 Task: In the  document Exoticfruitsletter.epub change page color to  'Olive Green'. Insert watermark  'Confidential ' Apply Font Style in watermark Arial
Action: Mouse moved to (242, 313)
Screenshot: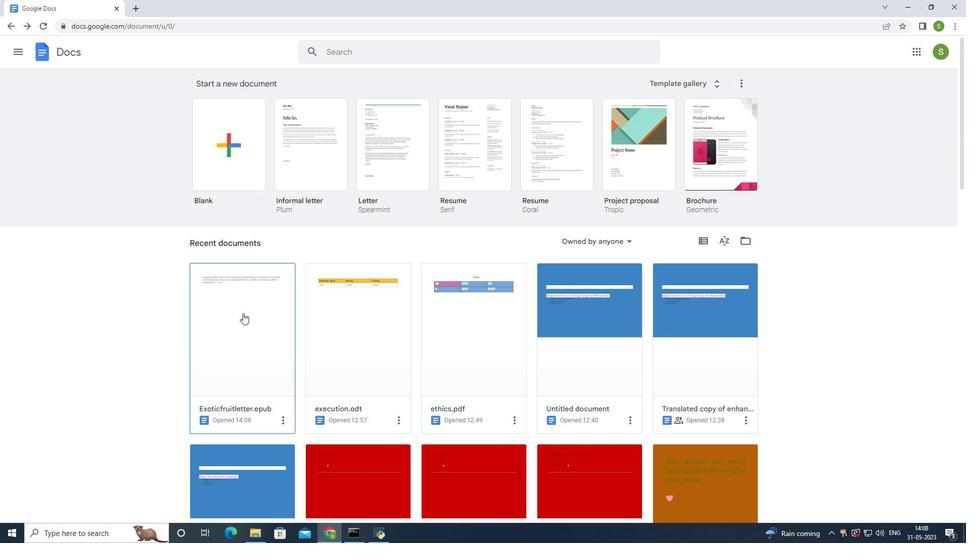 
Action: Mouse pressed left at (242, 313)
Screenshot: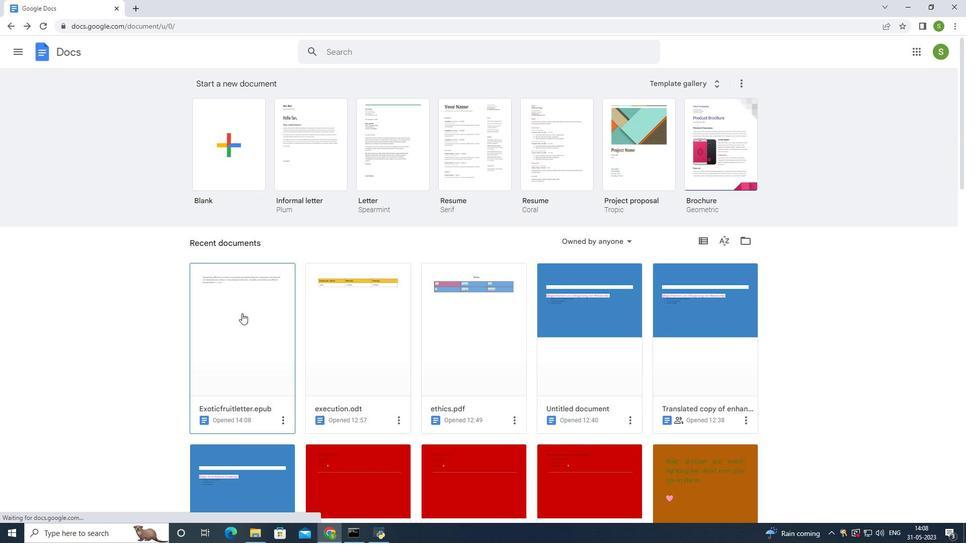 
Action: Mouse moved to (40, 61)
Screenshot: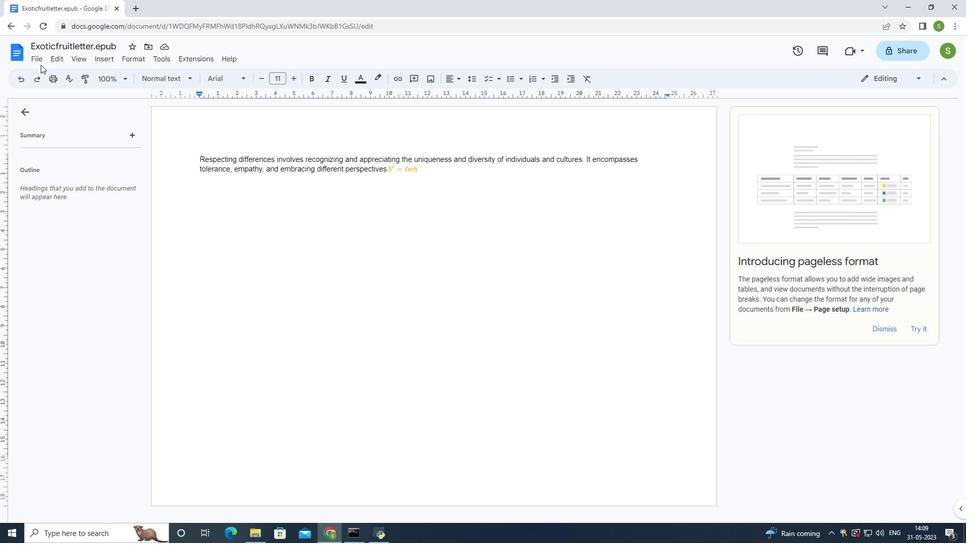 
Action: Mouse pressed left at (40, 61)
Screenshot: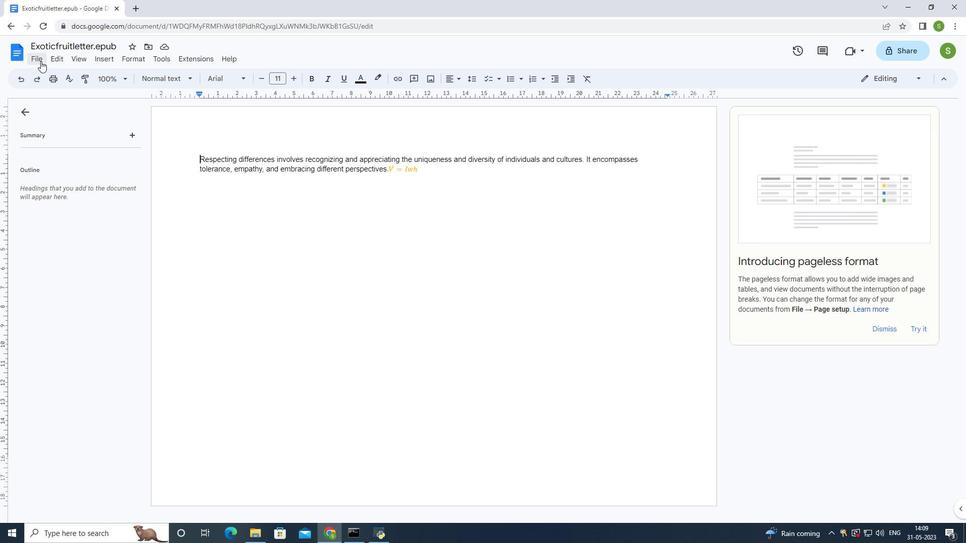 
Action: Mouse moved to (48, 336)
Screenshot: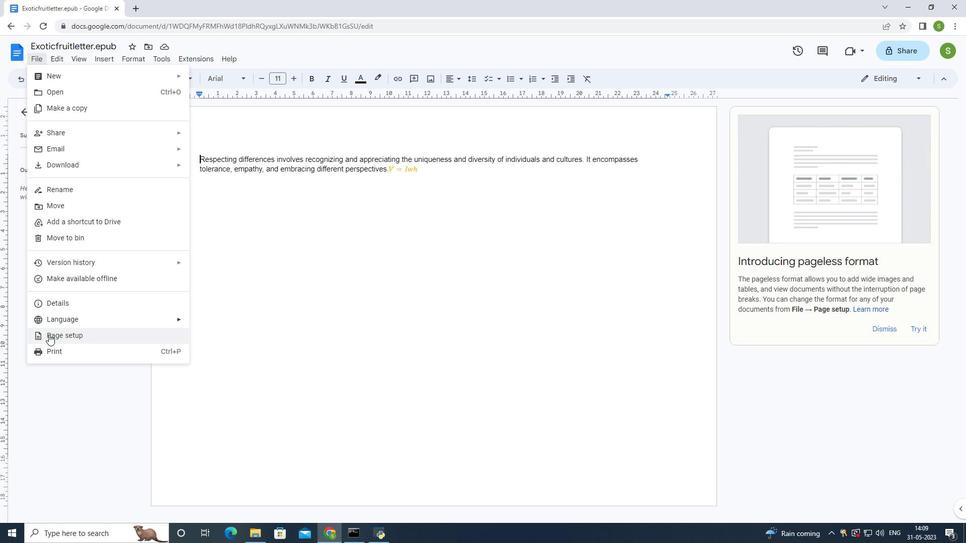 
Action: Mouse pressed left at (48, 336)
Screenshot: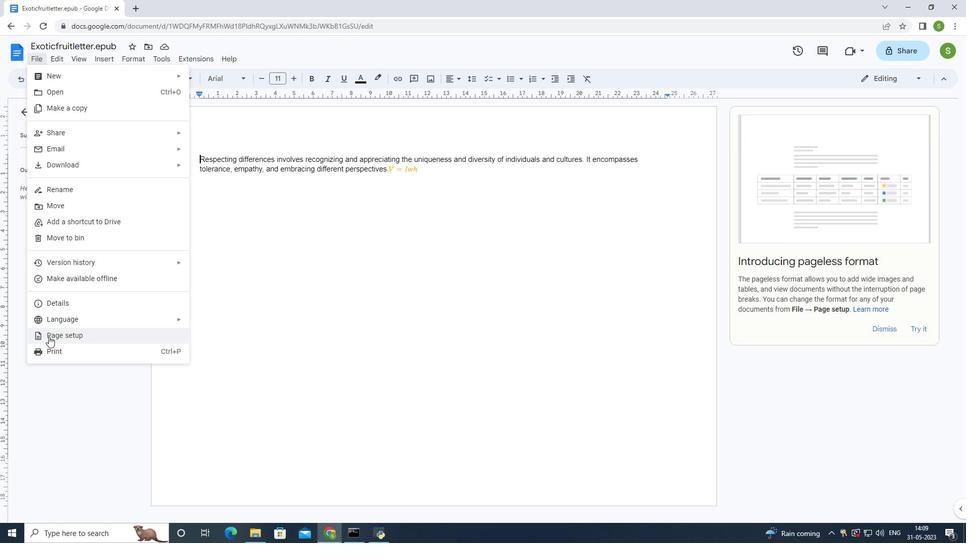 
Action: Mouse moved to (408, 342)
Screenshot: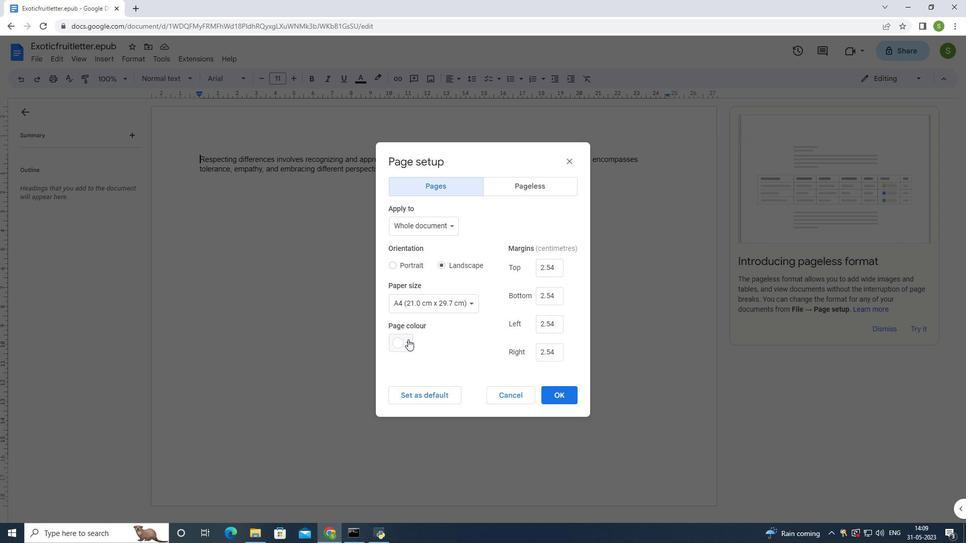 
Action: Mouse pressed left at (408, 342)
Screenshot: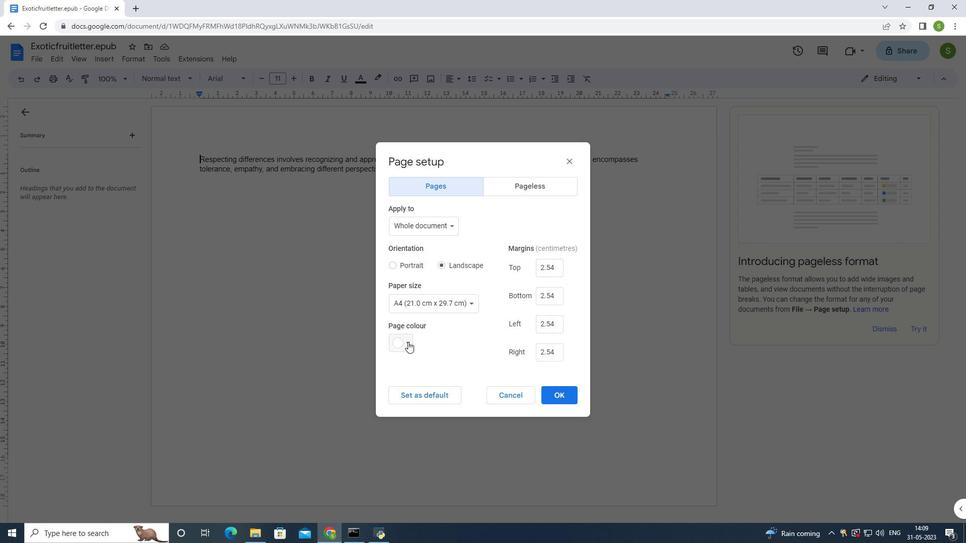 
Action: Mouse moved to (445, 430)
Screenshot: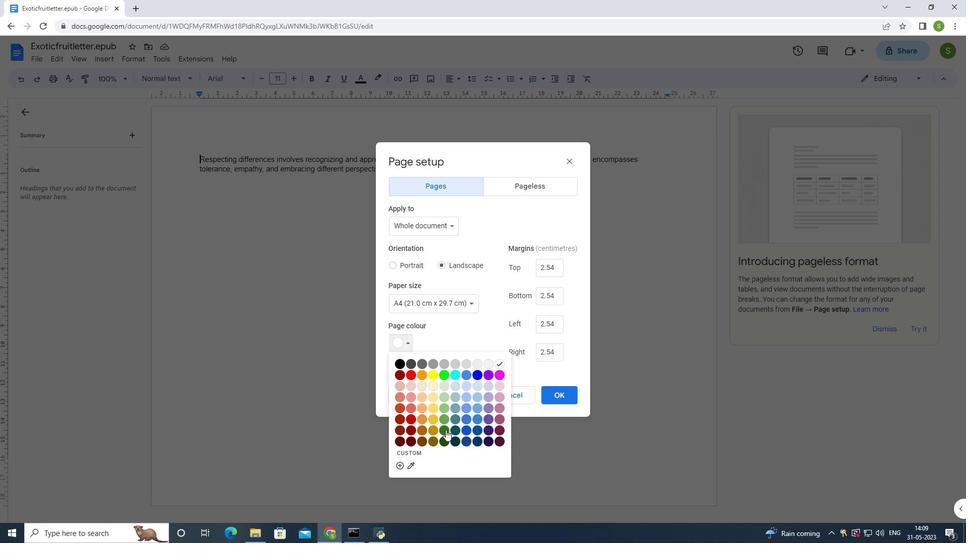 
Action: Mouse pressed left at (445, 430)
Screenshot: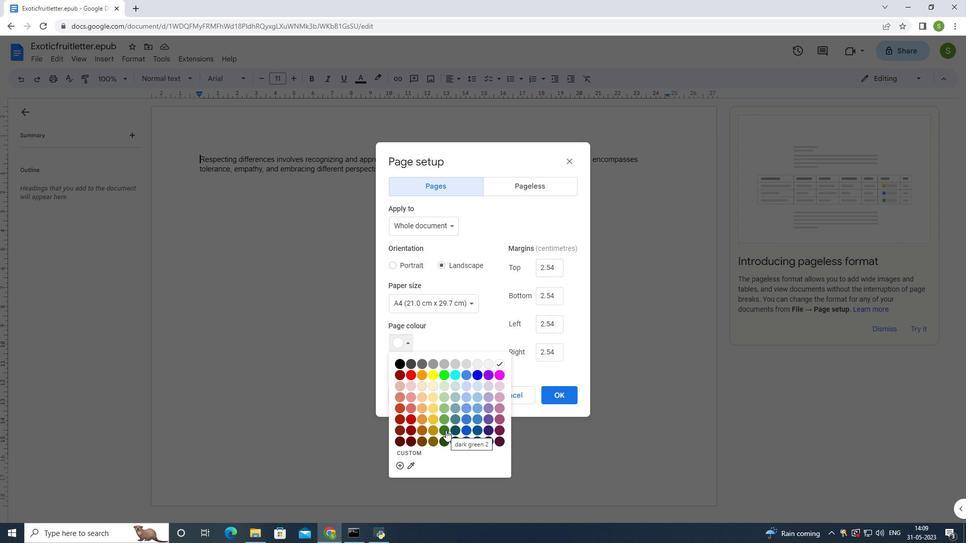
Action: Mouse moved to (566, 391)
Screenshot: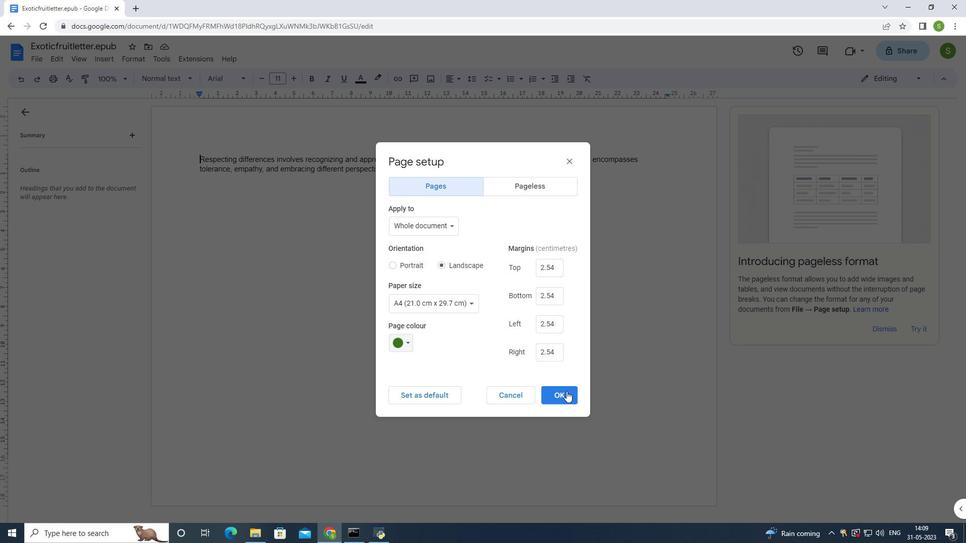
Action: Mouse pressed left at (566, 391)
Screenshot: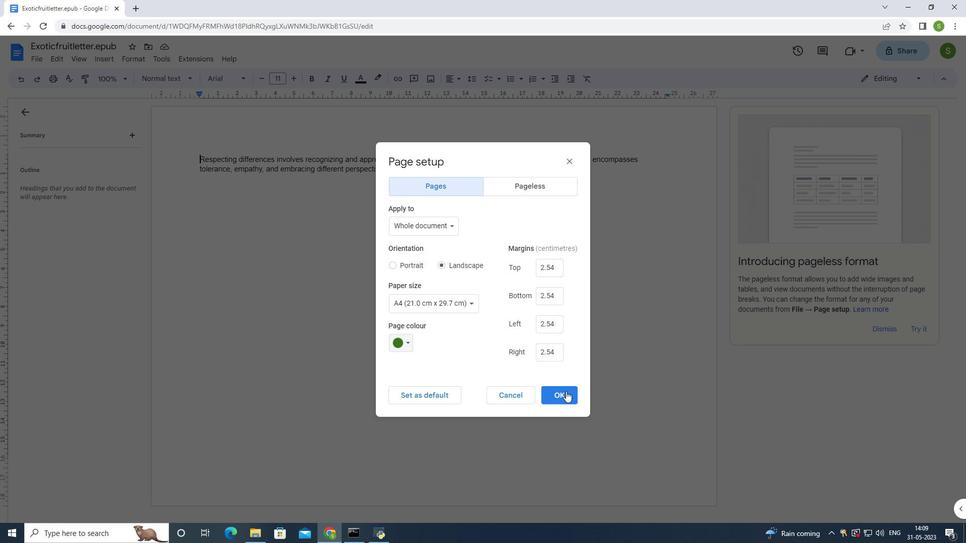 
Action: Mouse moved to (437, 233)
Screenshot: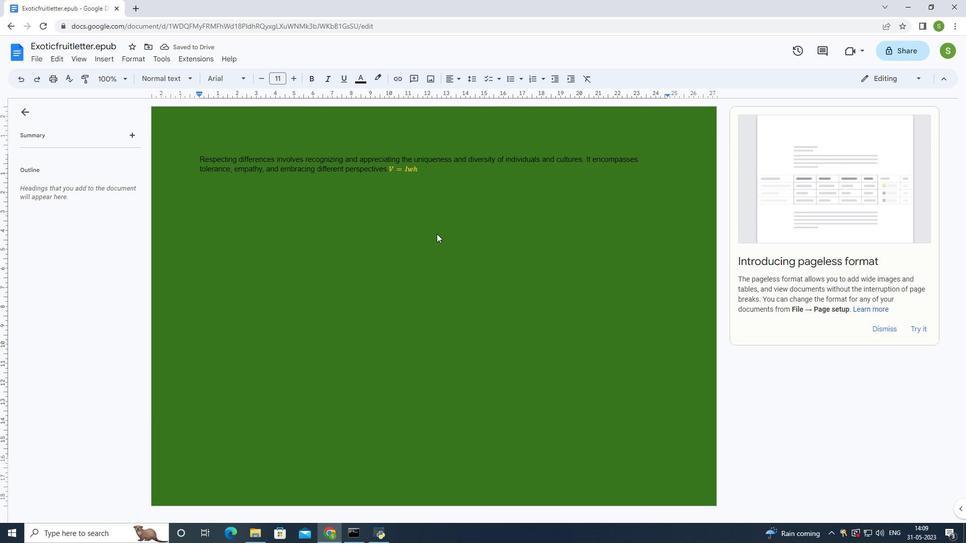 
Action: Mouse scrolled (437, 232) with delta (0, 0)
Screenshot: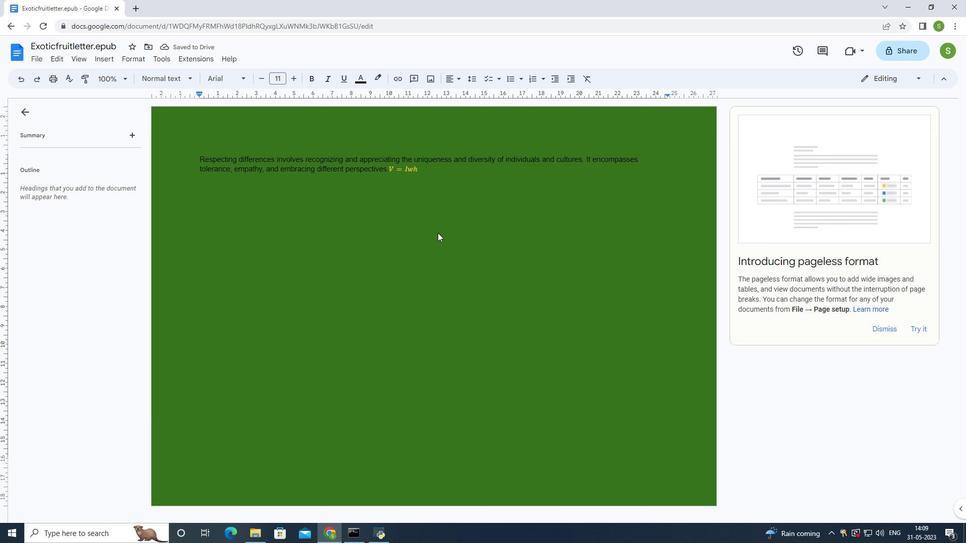 
Action: Mouse moved to (438, 232)
Screenshot: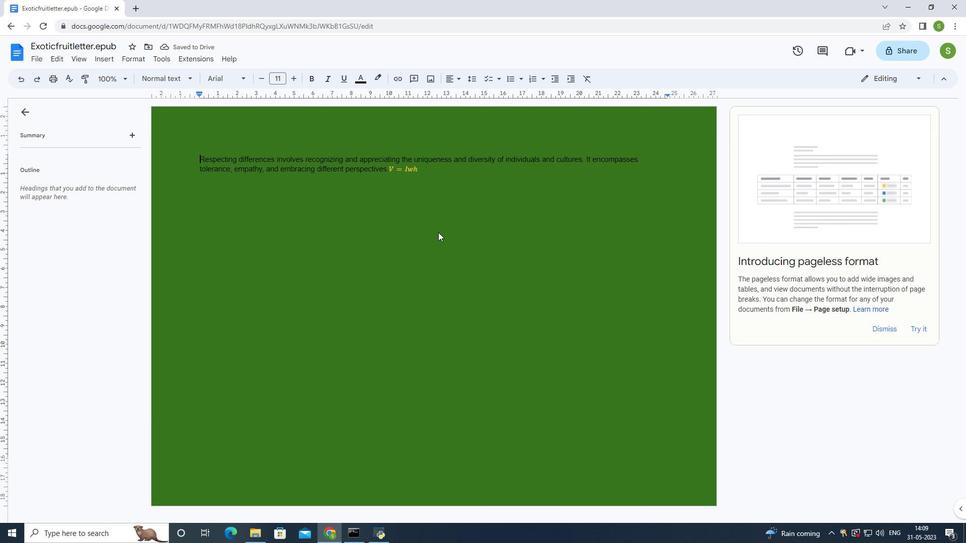 
Action: Mouse scrolled (438, 231) with delta (0, 0)
Screenshot: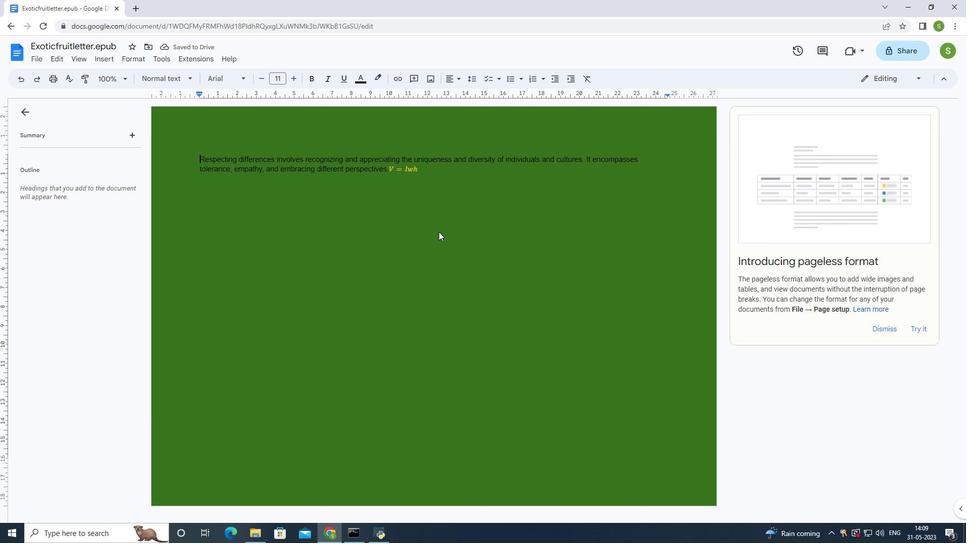 
Action: Mouse moved to (100, 59)
Screenshot: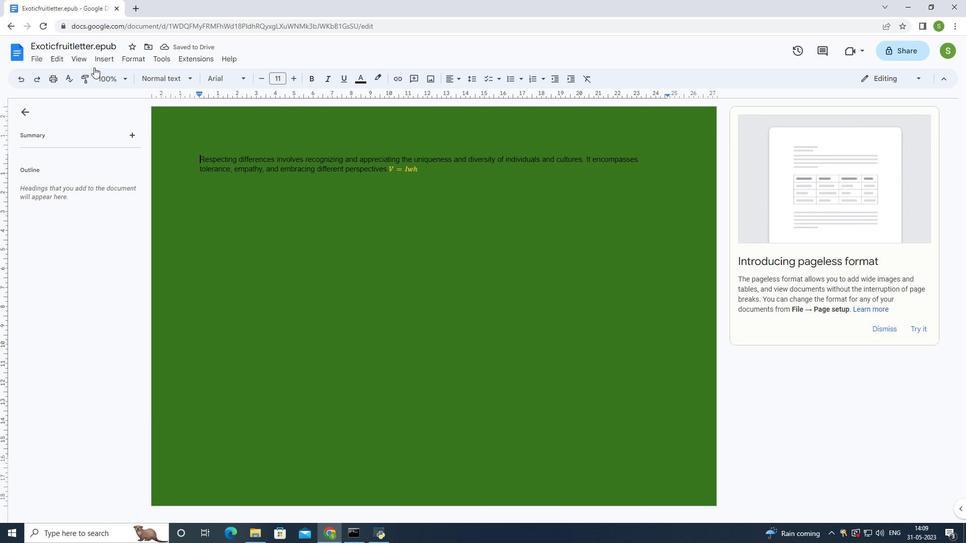
Action: Mouse pressed left at (100, 59)
Screenshot: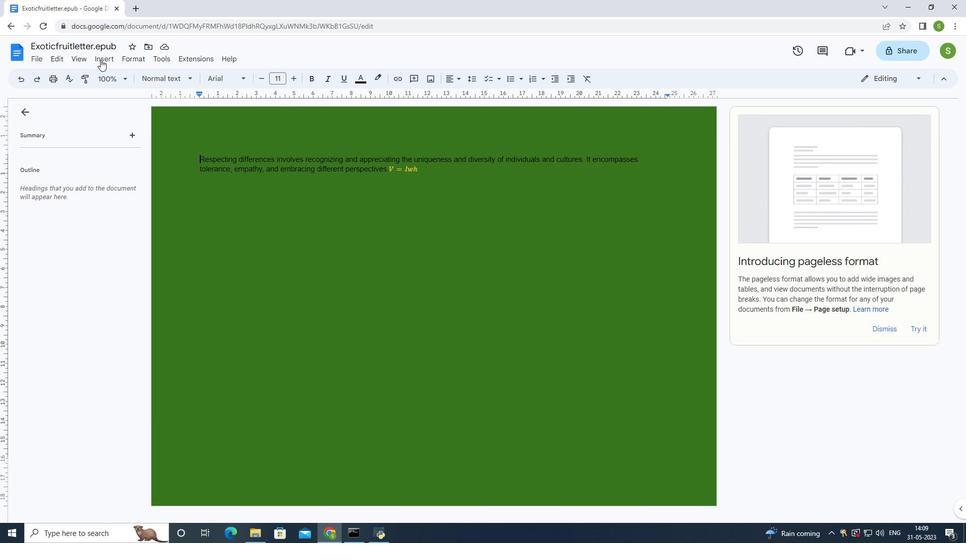 
Action: Mouse moved to (152, 291)
Screenshot: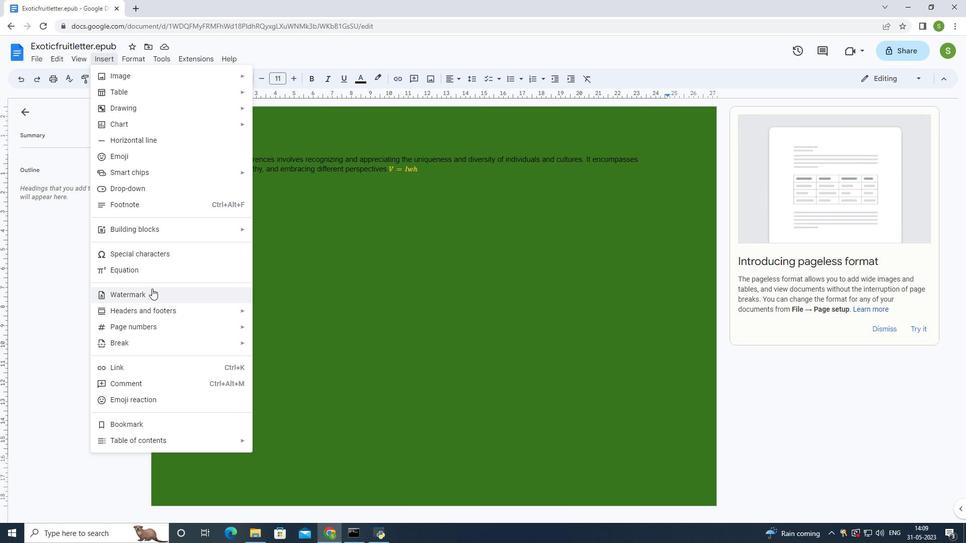
Action: Mouse pressed left at (152, 291)
Screenshot: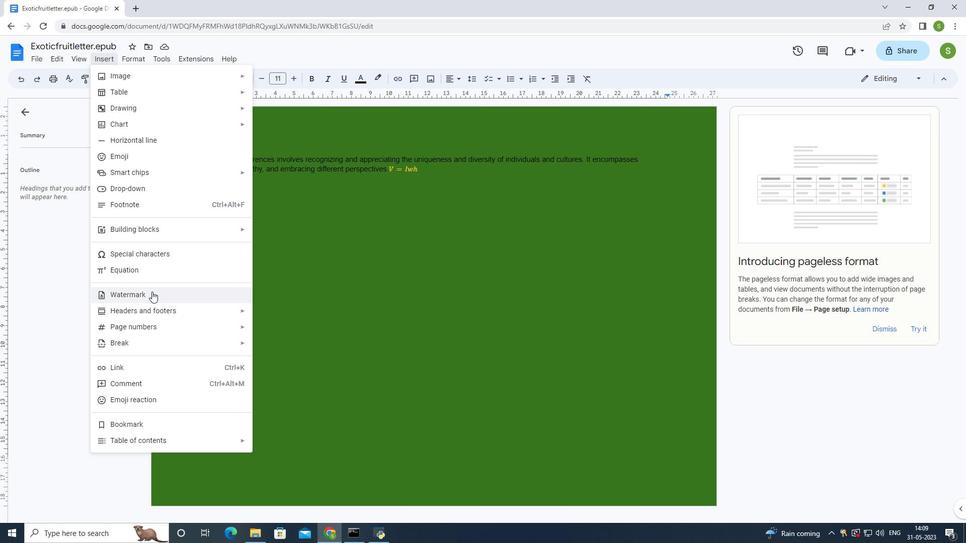 
Action: Mouse moved to (917, 110)
Screenshot: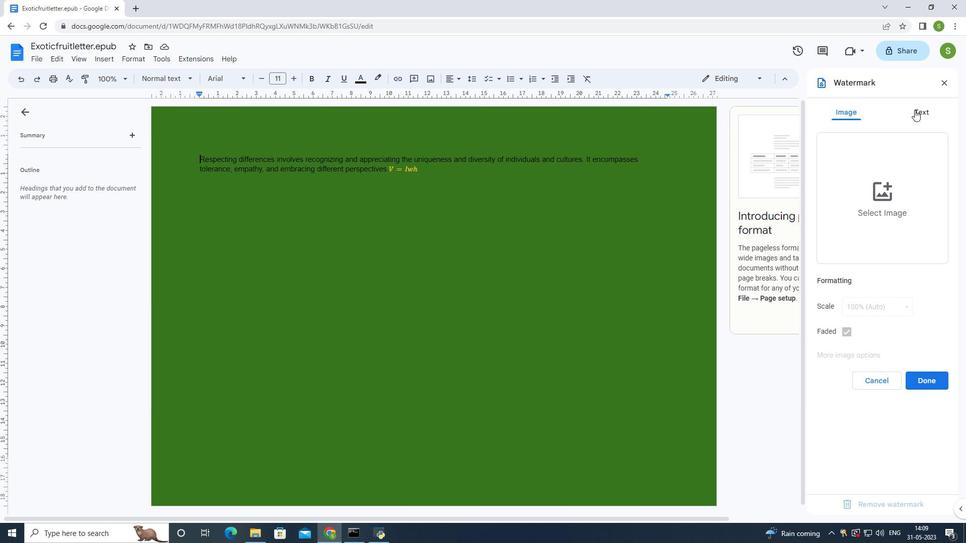 
Action: Mouse pressed left at (917, 110)
Screenshot: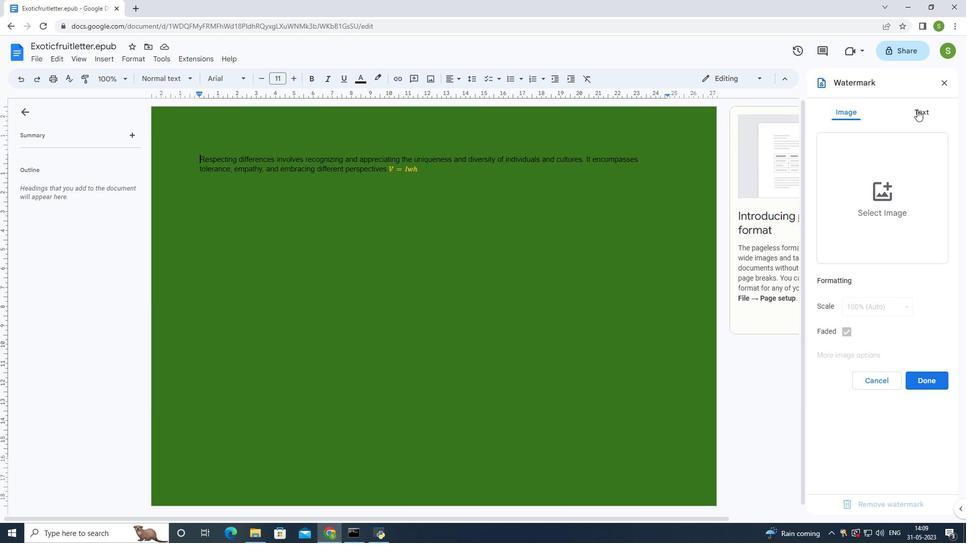 
Action: Mouse moved to (855, 140)
Screenshot: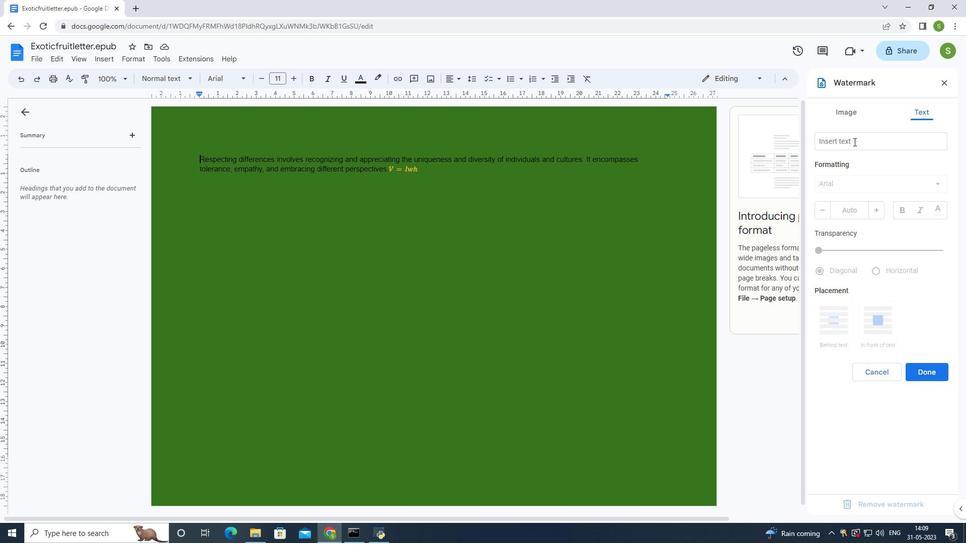 
Action: Mouse pressed left at (855, 140)
Screenshot: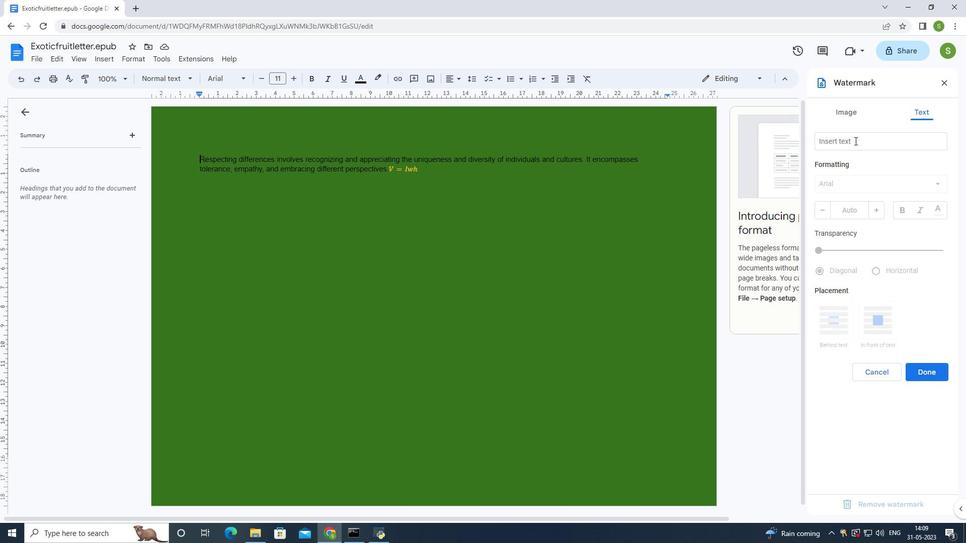 
Action: Mouse moved to (857, 137)
Screenshot: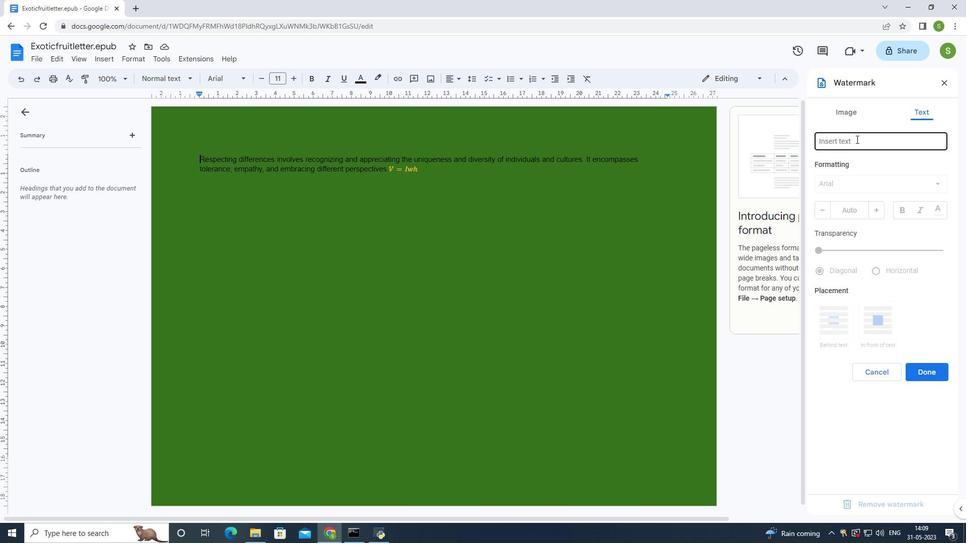 
Action: Key pressed <Key.shift>Confidential
Screenshot: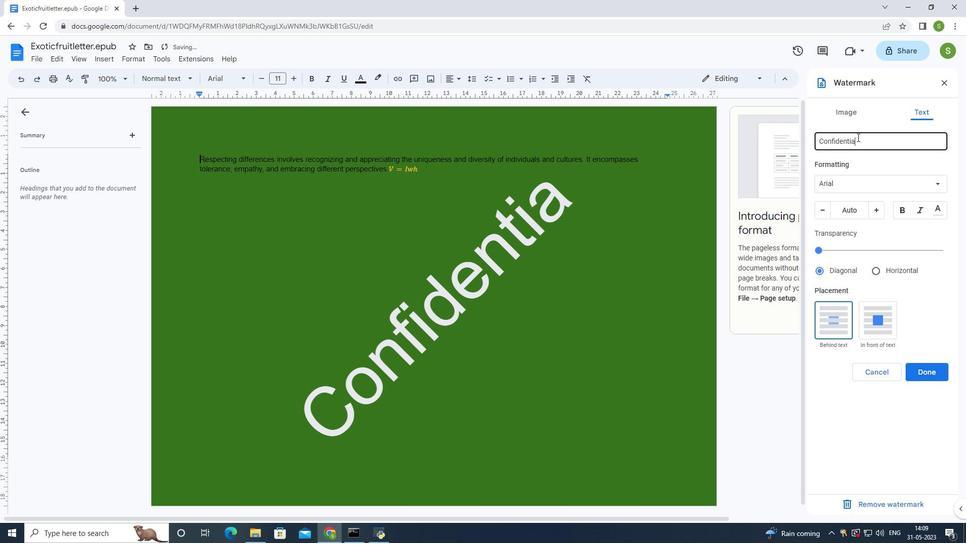
Action: Mouse moved to (920, 370)
Screenshot: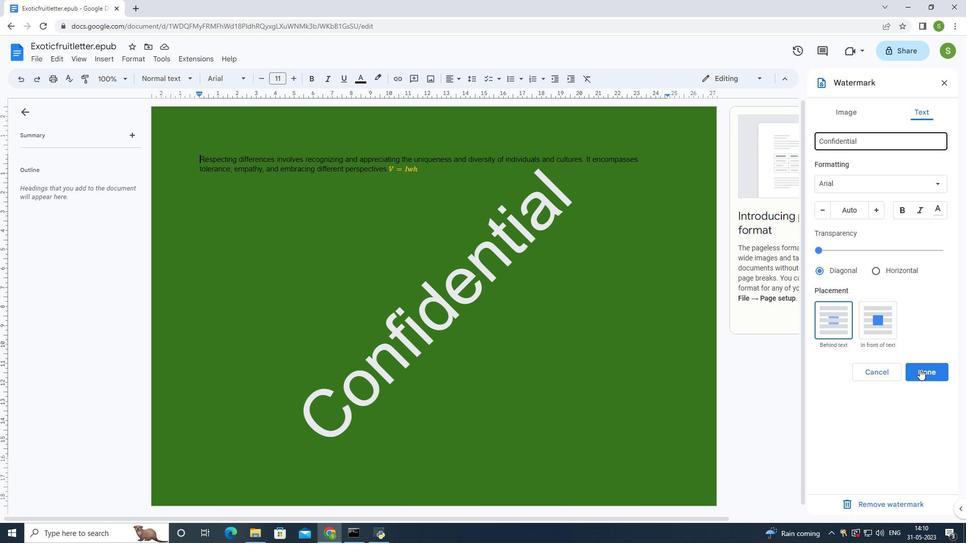 
Action: Mouse pressed left at (920, 370)
Screenshot: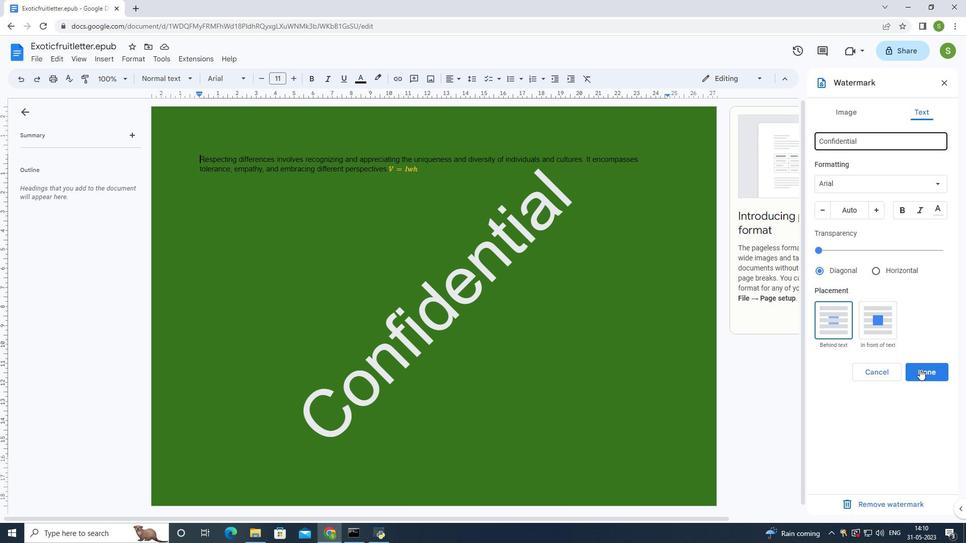 
Action: Mouse moved to (631, 291)
Screenshot: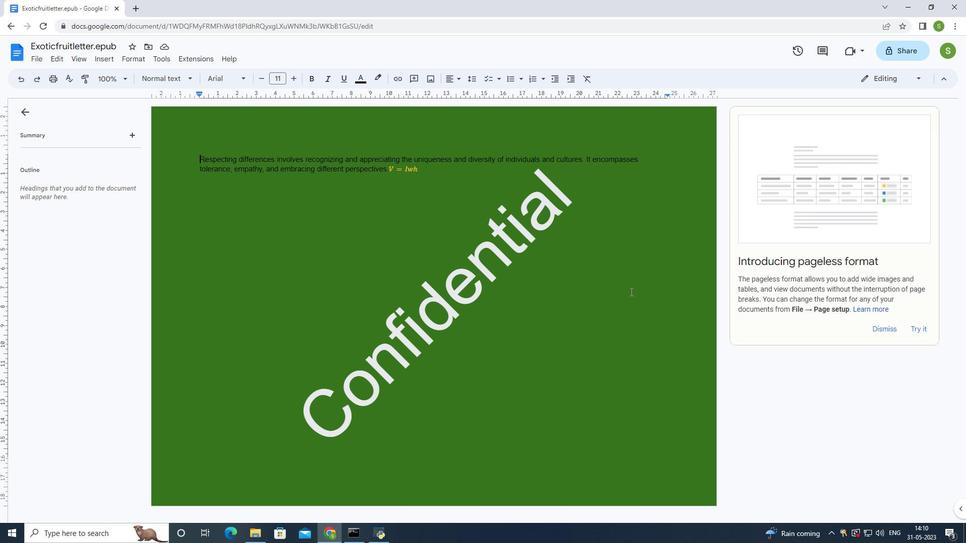 
